 Task: Check the safety & property of Terlingua, Texas, US.
Action: Mouse moved to (337, 131)
Screenshot: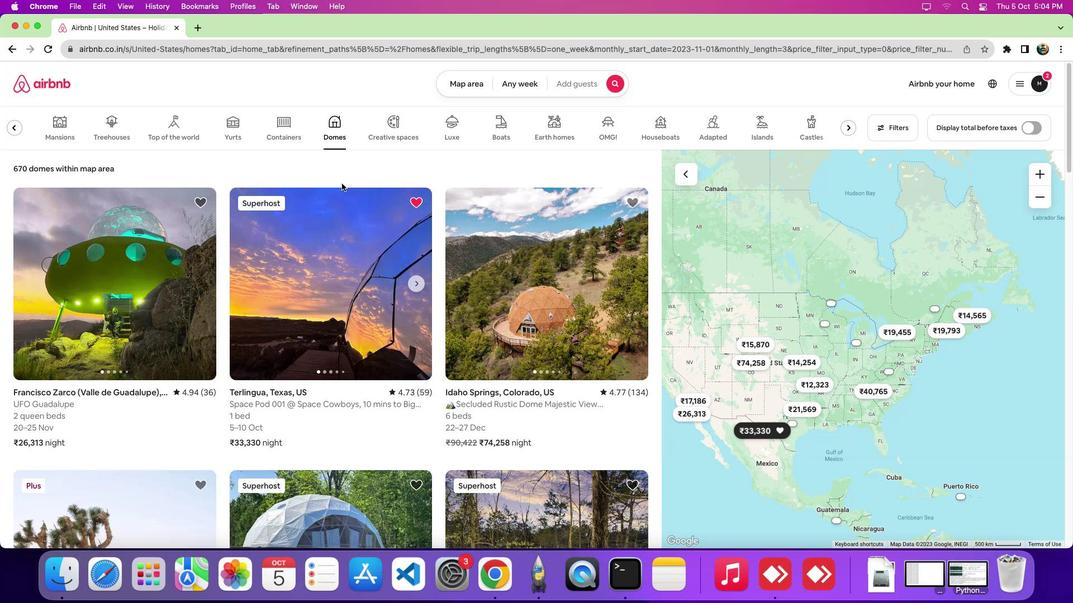 
Action: Mouse pressed left at (337, 131)
Screenshot: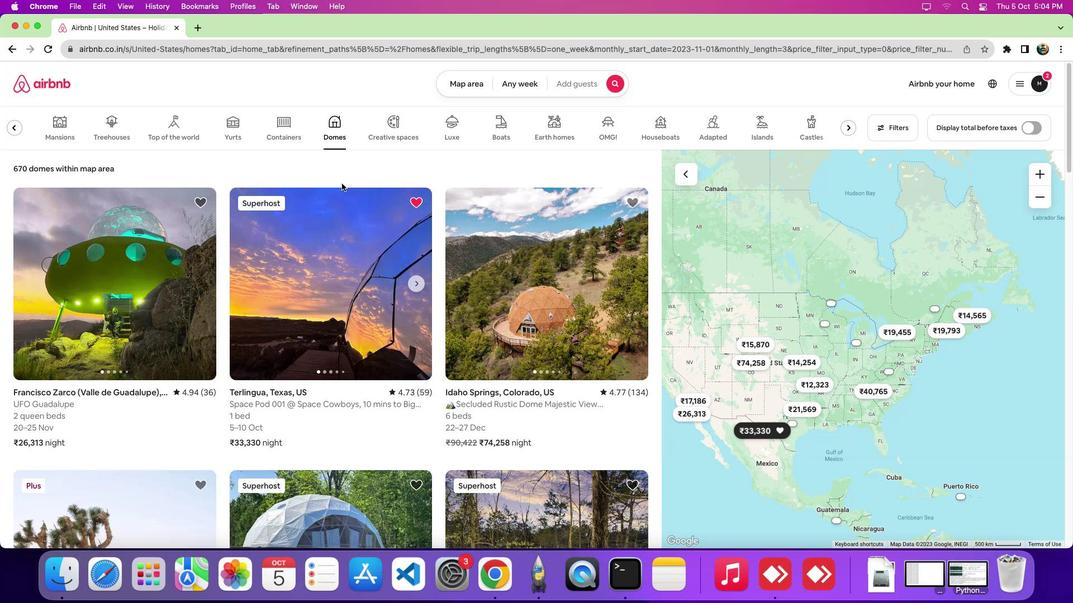 
Action: Mouse moved to (341, 234)
Screenshot: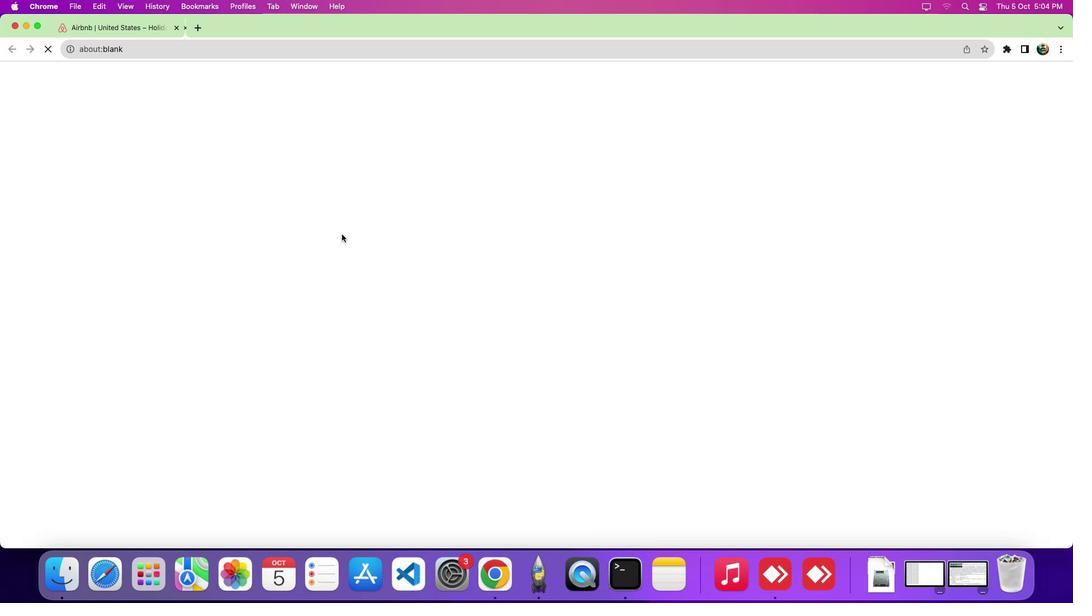 
Action: Mouse pressed left at (341, 234)
Screenshot: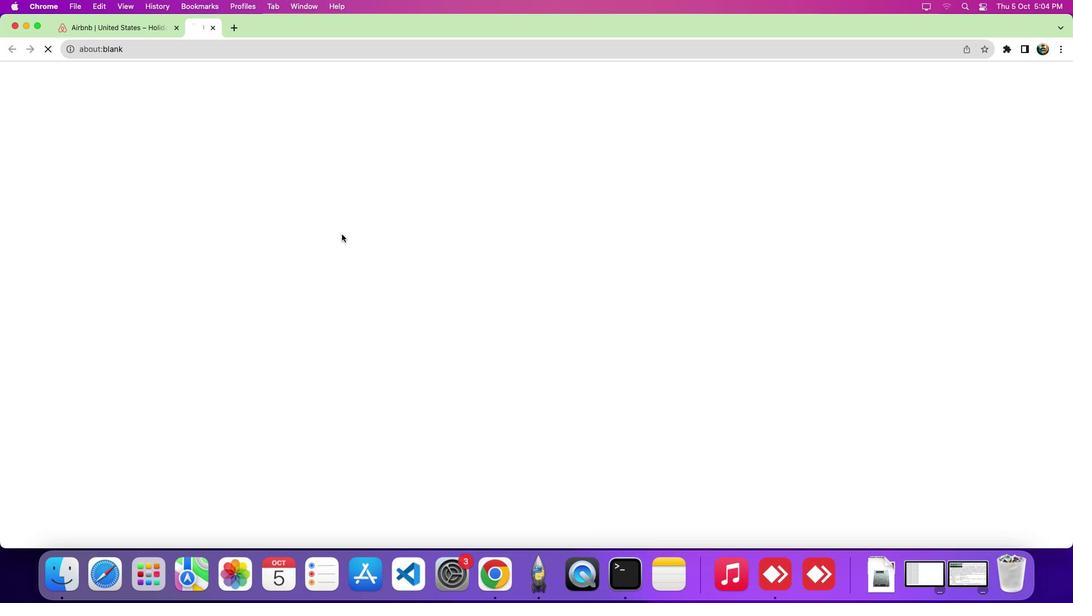 
Action: Mouse moved to (548, 306)
Screenshot: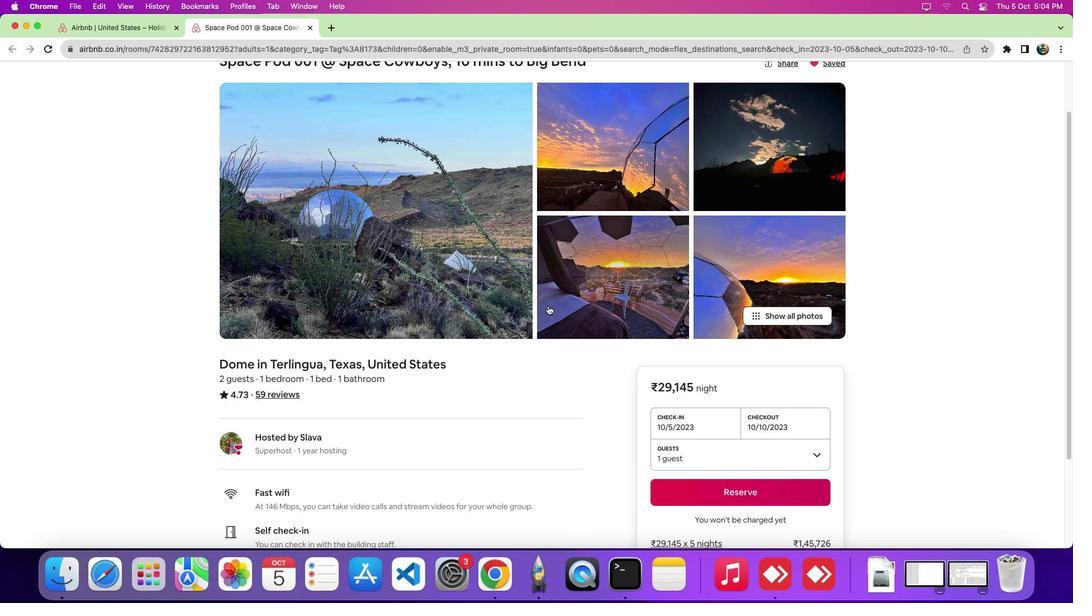 
Action: Mouse scrolled (548, 306) with delta (0, 0)
Screenshot: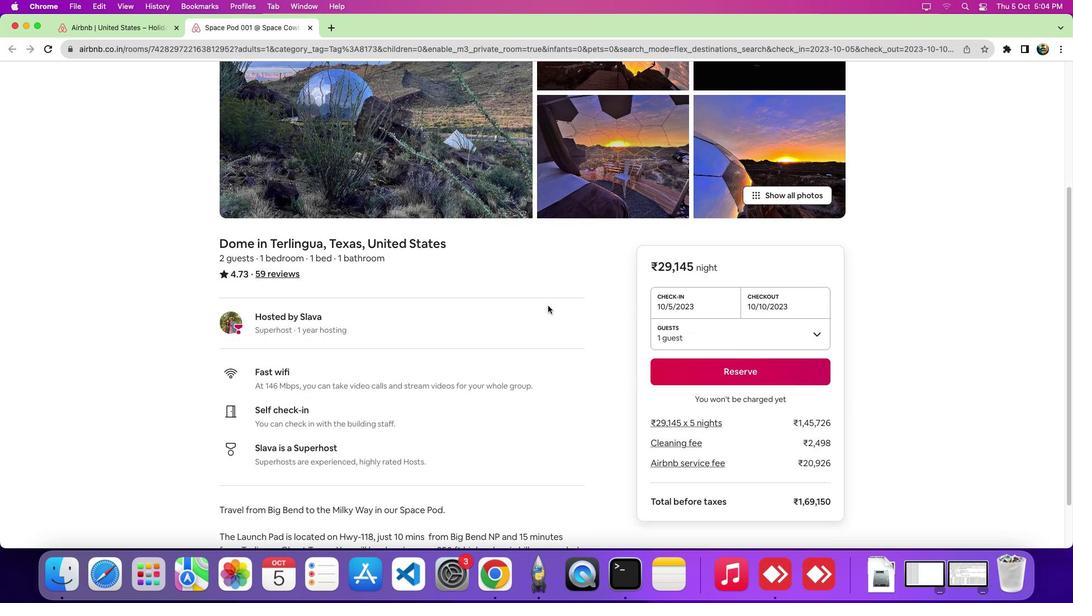 
Action: Mouse scrolled (548, 306) with delta (0, -1)
Screenshot: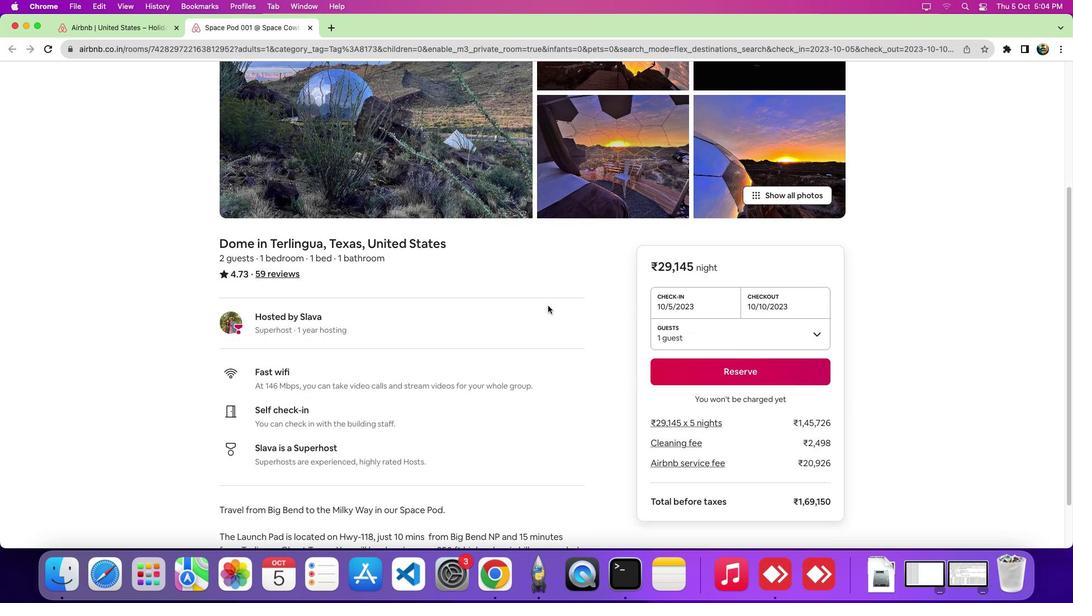 
Action: Mouse scrolled (548, 306) with delta (0, -5)
Screenshot: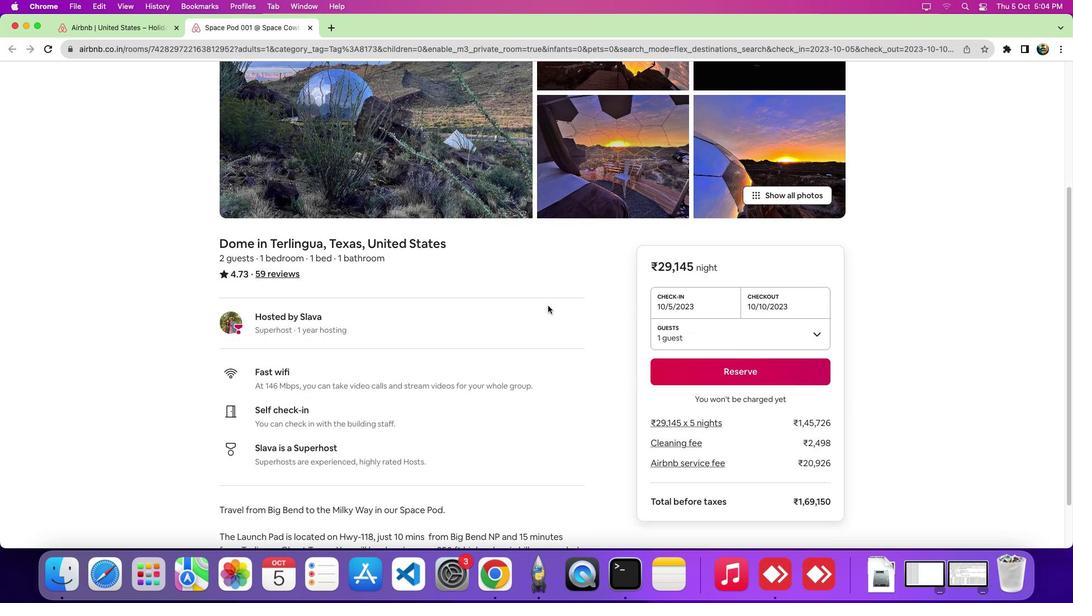 
Action: Mouse scrolled (548, 306) with delta (0, -7)
Screenshot: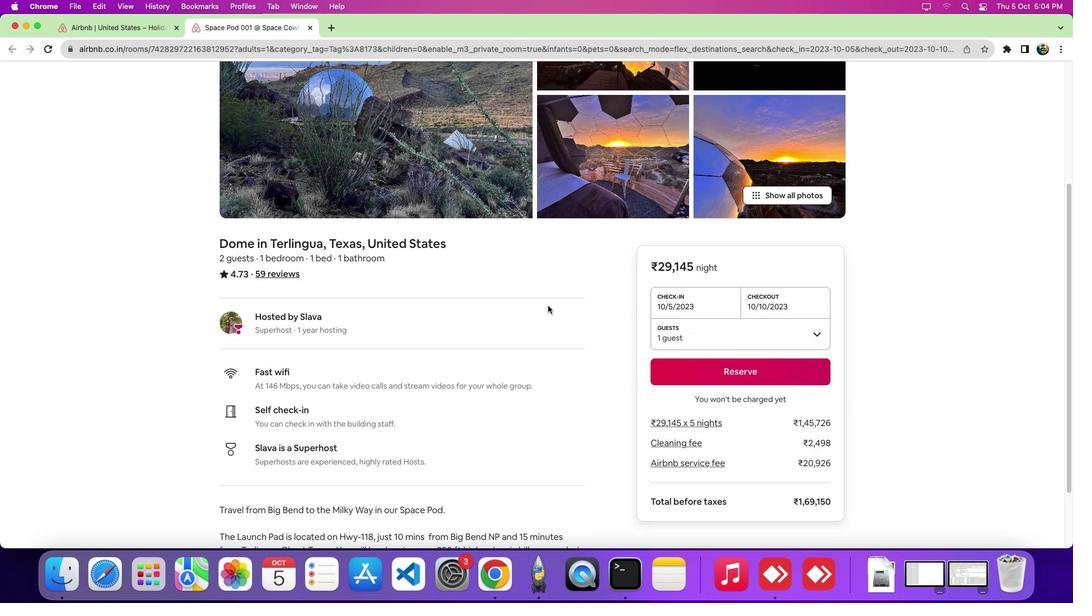 
Action: Mouse scrolled (548, 306) with delta (0, -8)
Screenshot: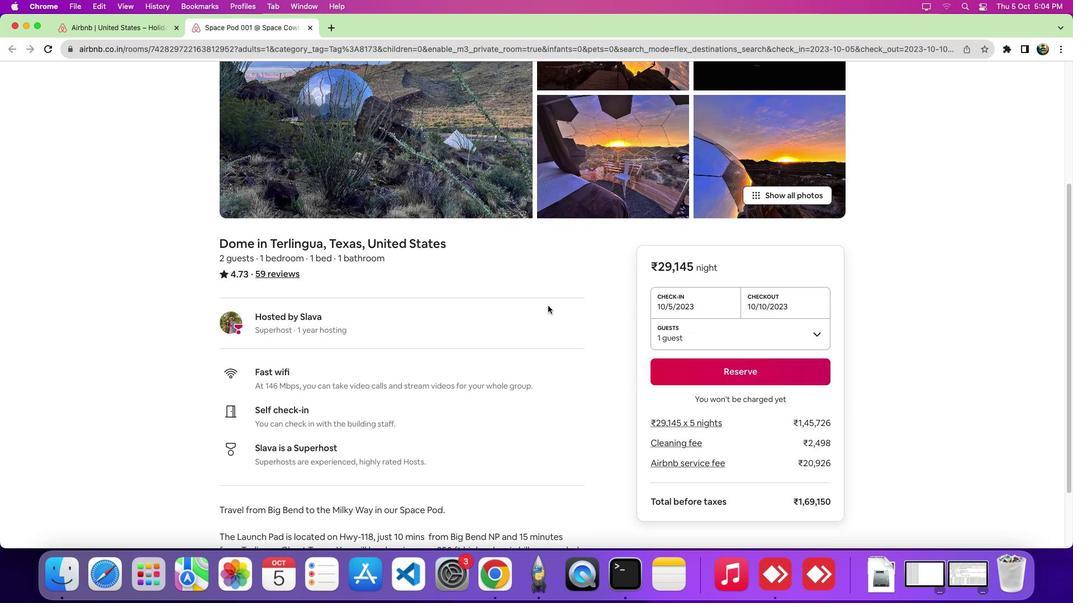 
Action: Mouse scrolled (548, 306) with delta (0, 0)
Screenshot: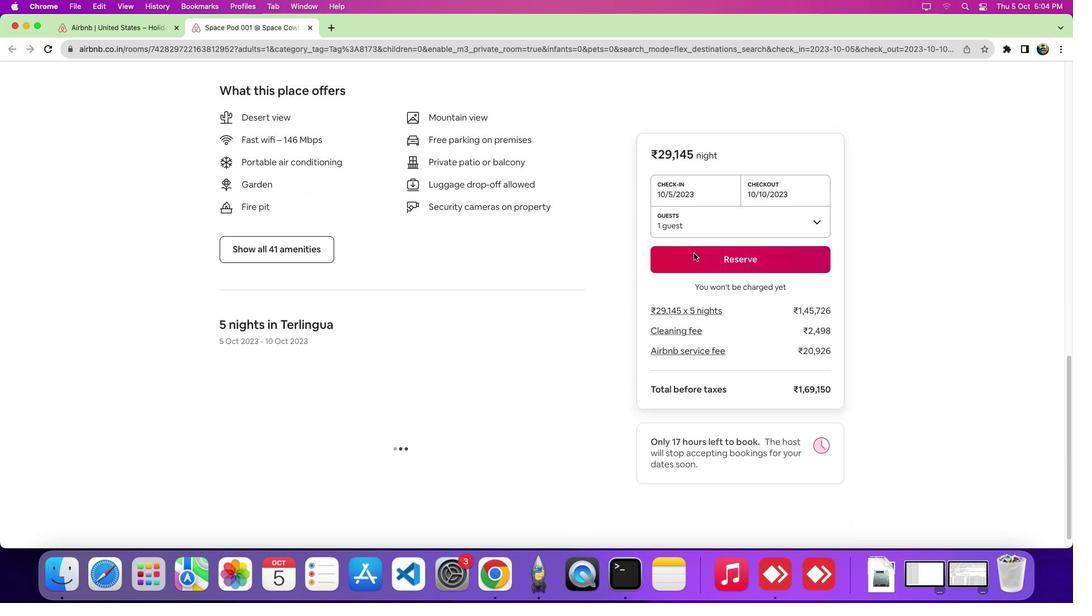 
Action: Mouse scrolled (548, 306) with delta (0, -1)
Screenshot: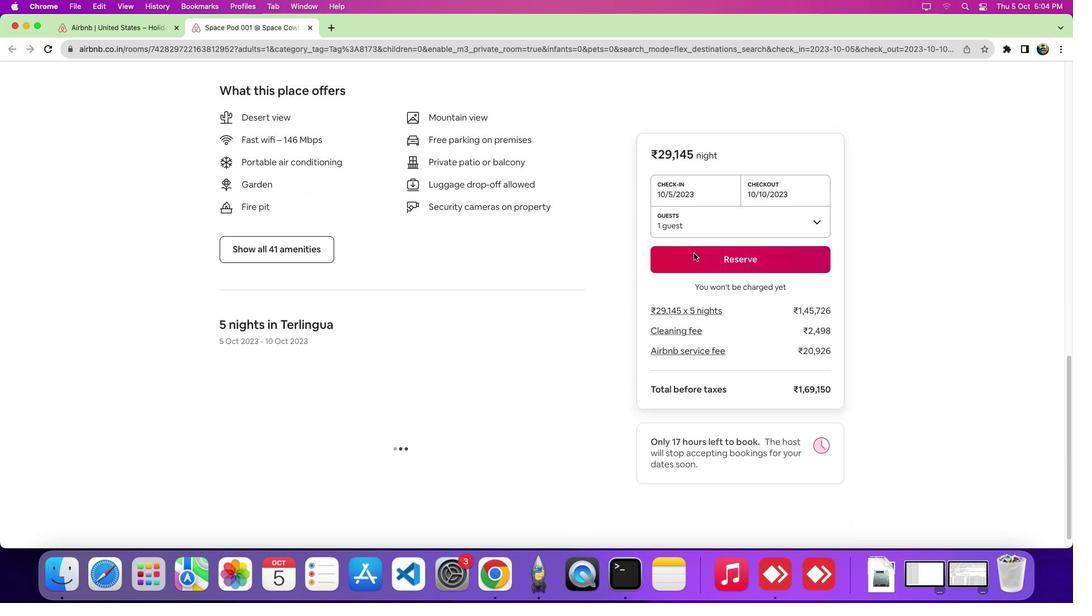 
Action: Mouse scrolled (548, 306) with delta (0, -5)
Screenshot: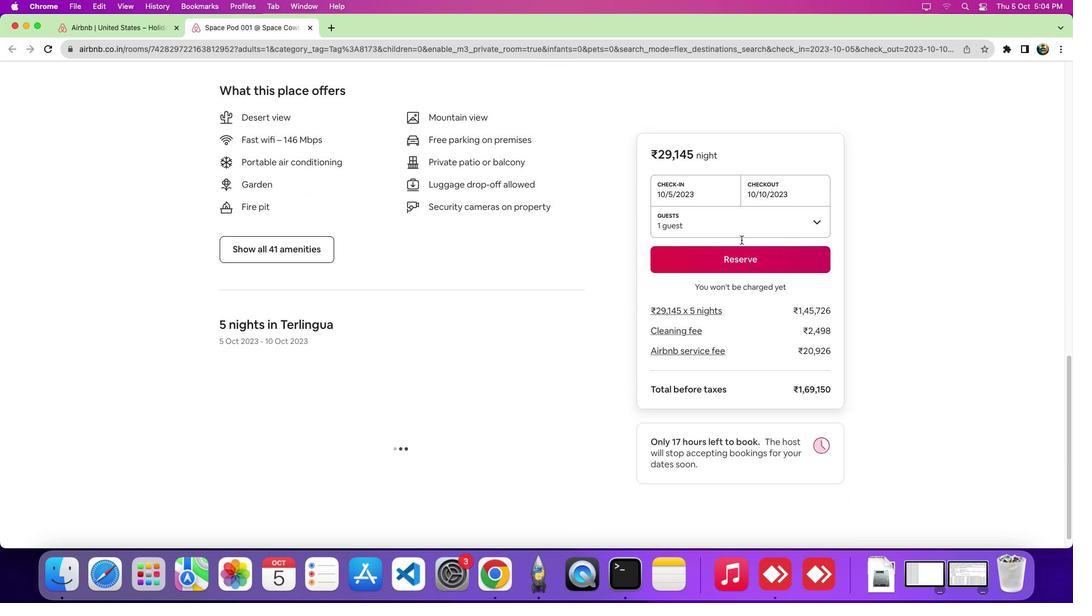 
Action: Mouse scrolled (548, 306) with delta (0, -7)
Screenshot: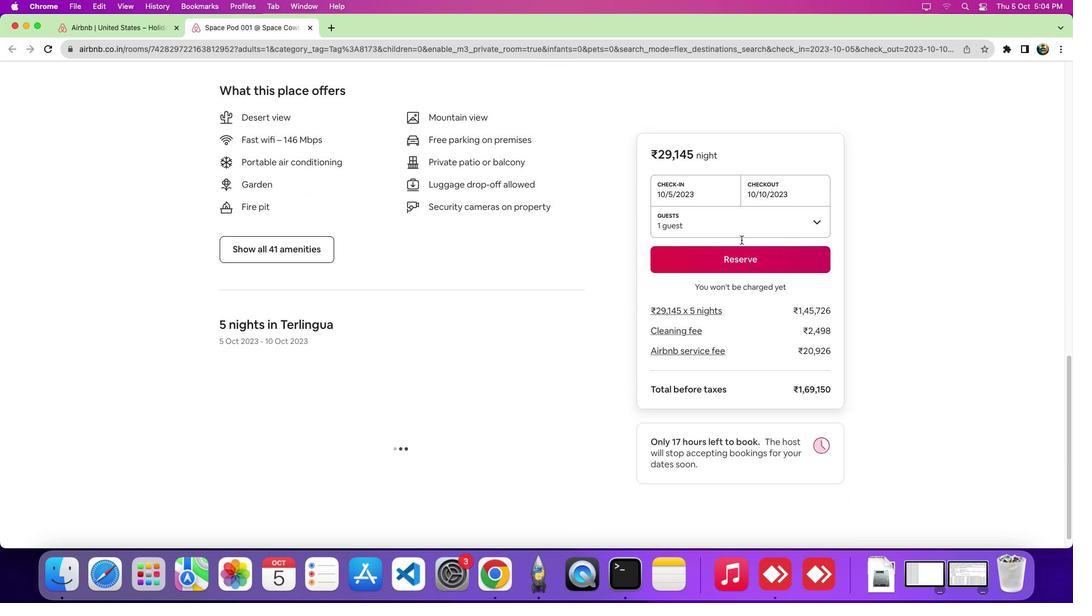
Action: Mouse moved to (1070, 194)
Screenshot: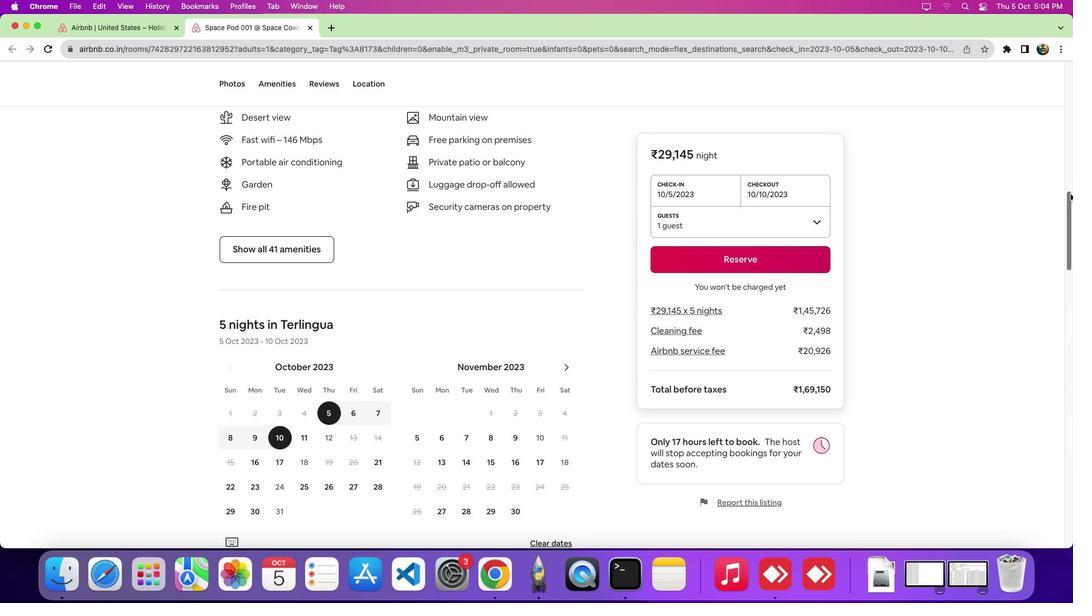 
Action: Mouse pressed left at (1070, 194)
Screenshot: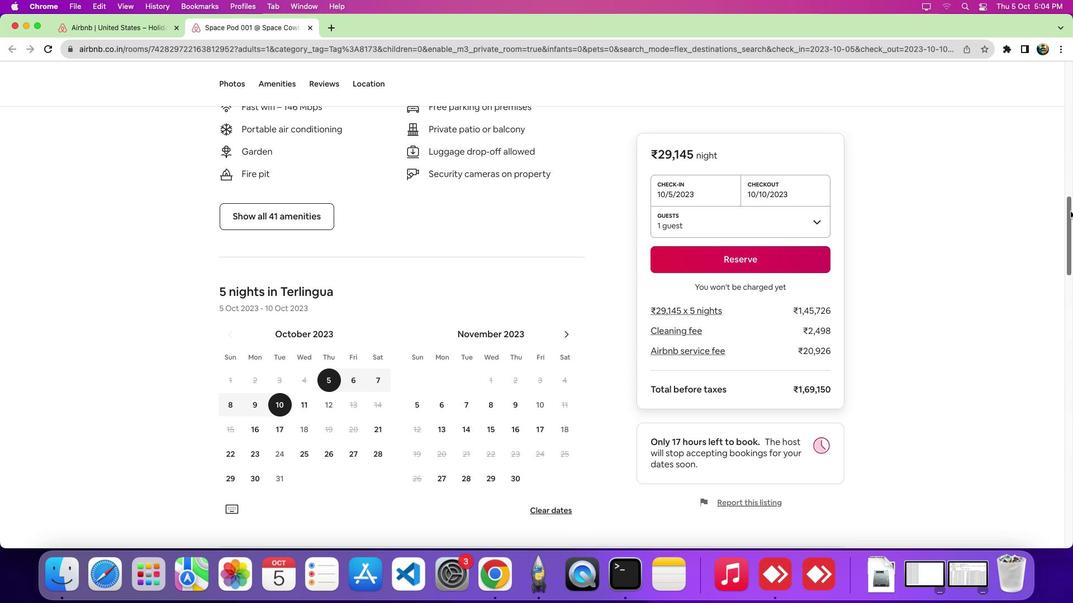 
Action: Mouse moved to (459, 466)
Screenshot: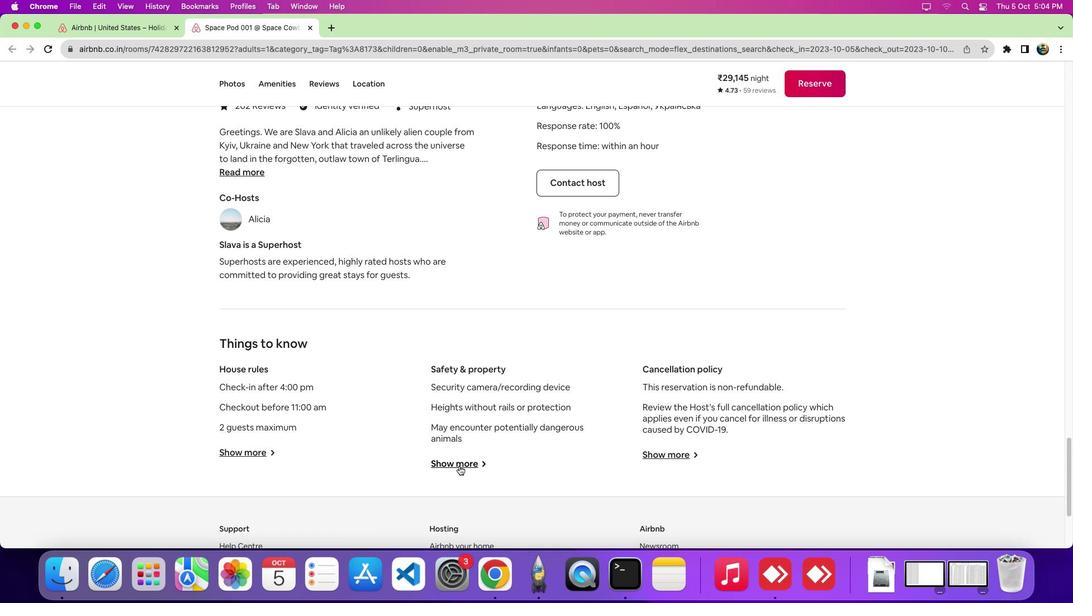 
Action: Mouse pressed left at (459, 466)
Screenshot: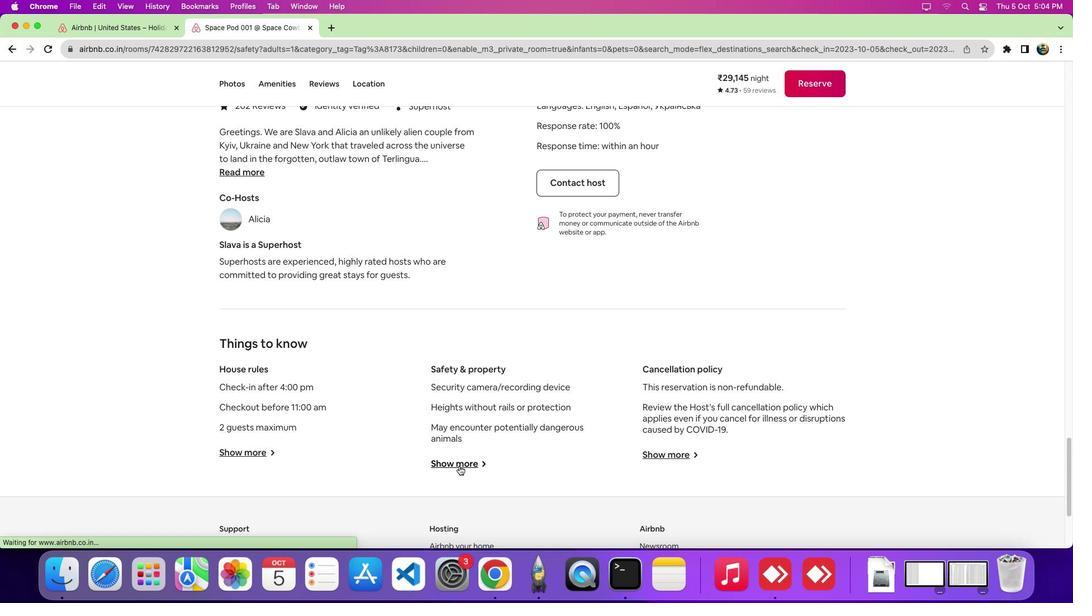 
Action: Mouse moved to (555, 432)
Screenshot: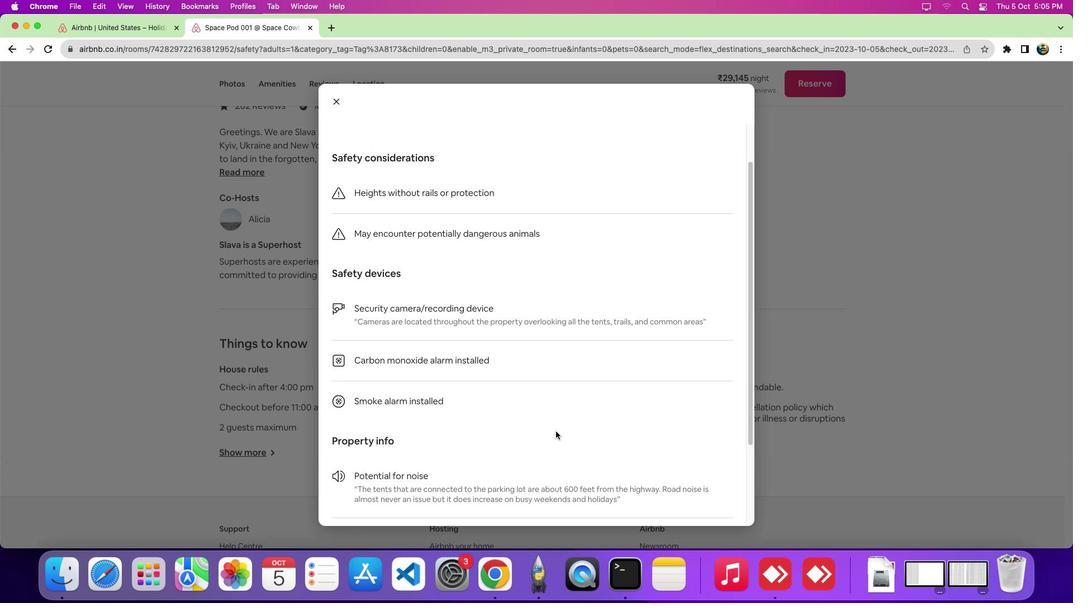 
Action: Mouse scrolled (555, 432) with delta (0, 0)
Screenshot: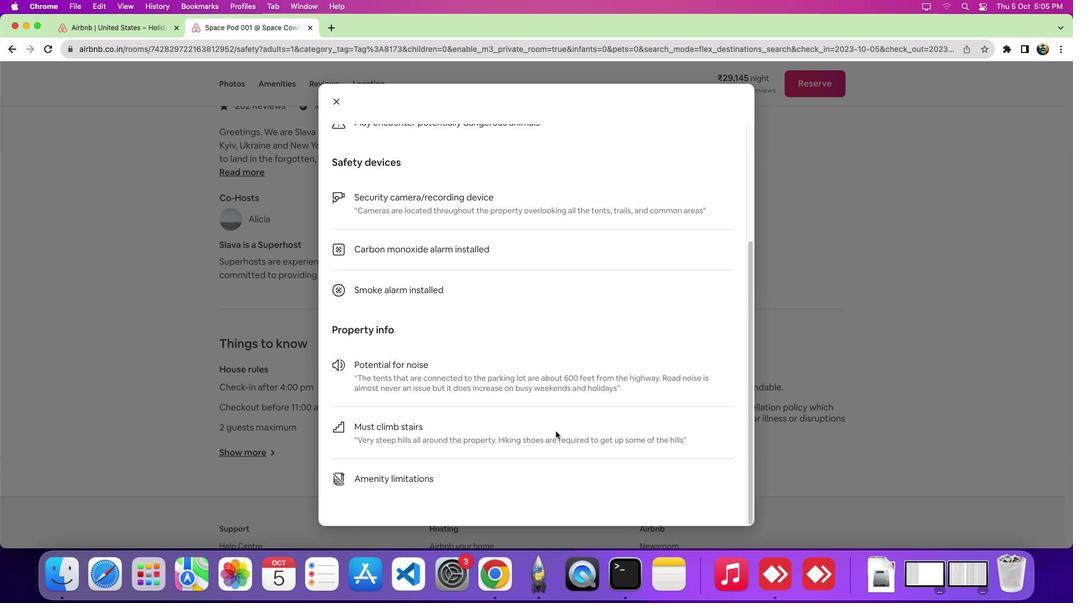 
Action: Mouse scrolled (555, 432) with delta (0, 0)
Screenshot: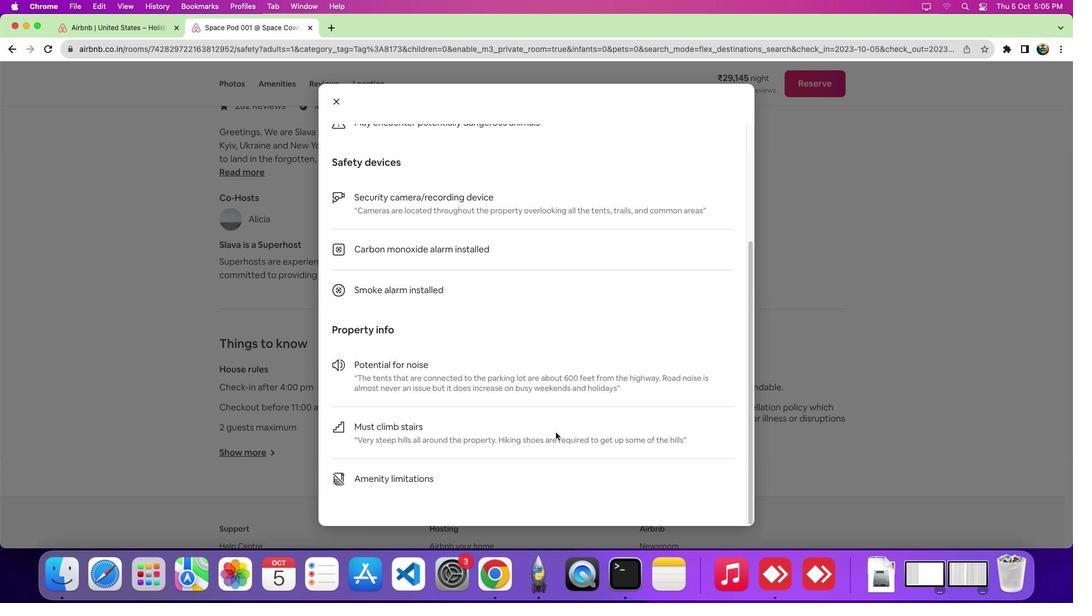 
Action: Mouse scrolled (555, 432) with delta (0, -4)
Screenshot: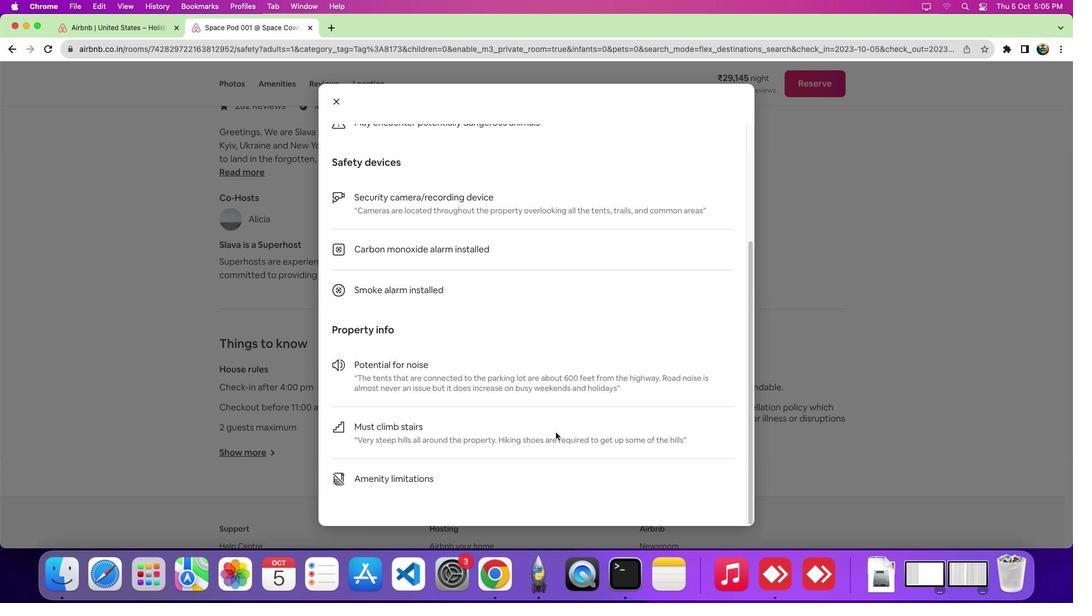 
Action: Mouse moved to (556, 433)
Screenshot: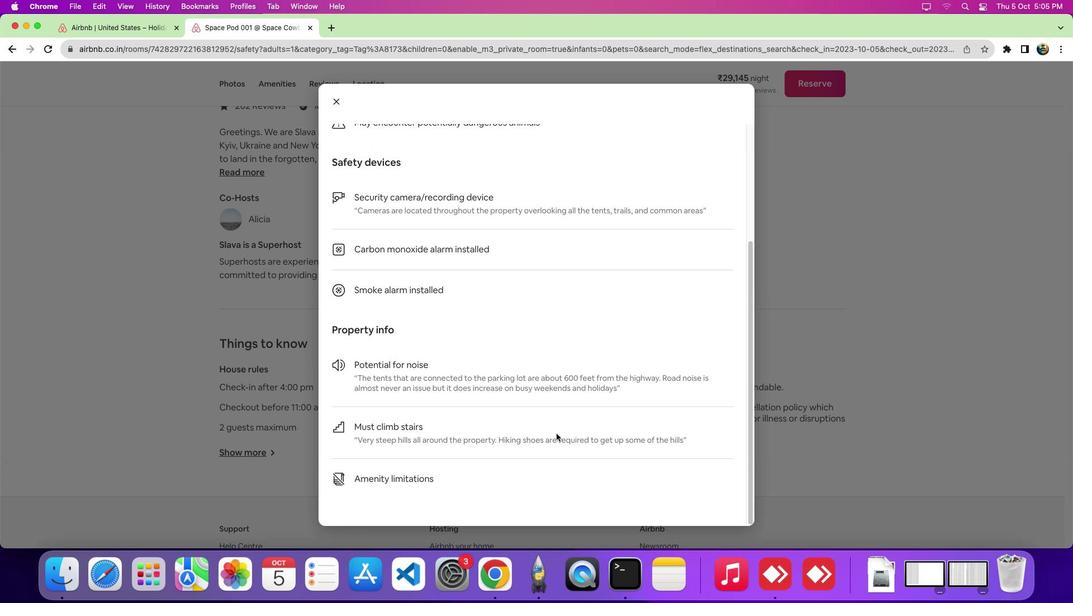 
